 Task: Set the comment for AVI muxer to "bad framerate".
Action: Mouse moved to (101, 6)
Screenshot: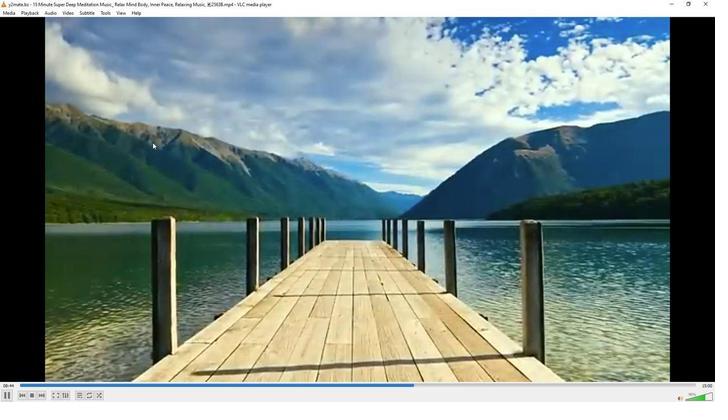 
Action: Mouse pressed left at (101, 6)
Screenshot: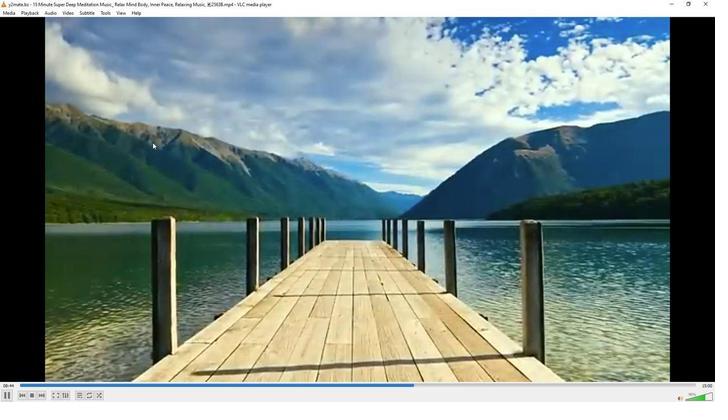 
Action: Mouse moved to (102, 10)
Screenshot: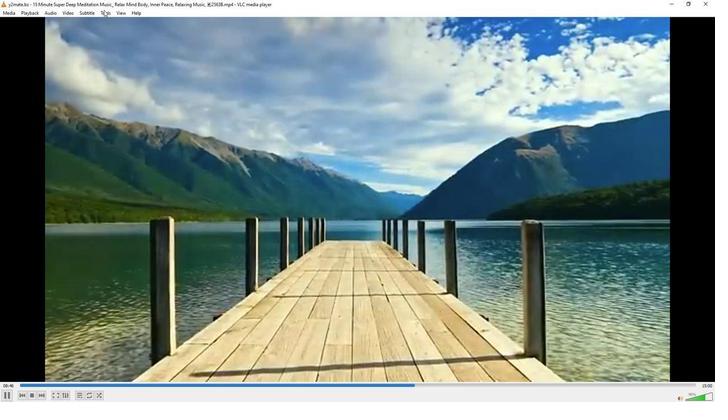 
Action: Mouse pressed left at (102, 10)
Screenshot: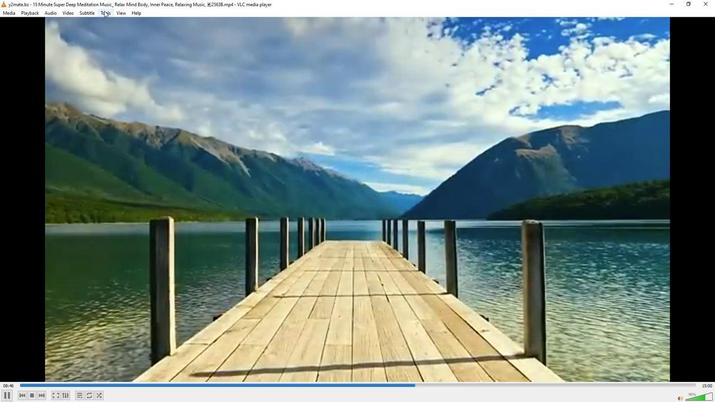 
Action: Mouse moved to (118, 101)
Screenshot: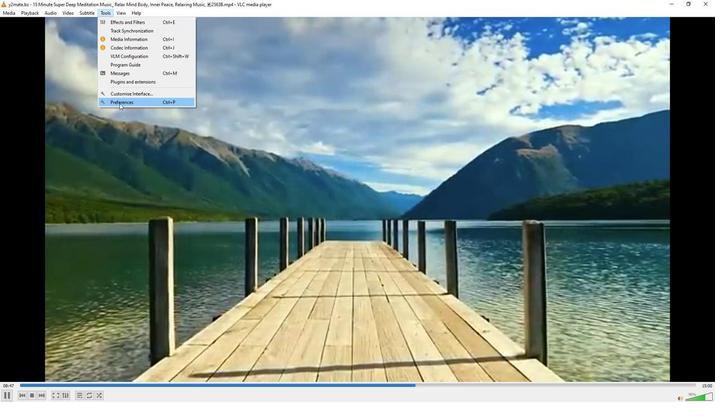 
Action: Mouse pressed left at (118, 101)
Screenshot: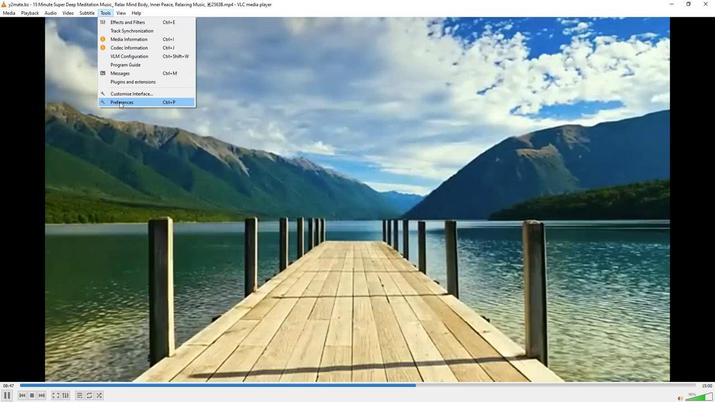 
Action: Mouse moved to (236, 327)
Screenshot: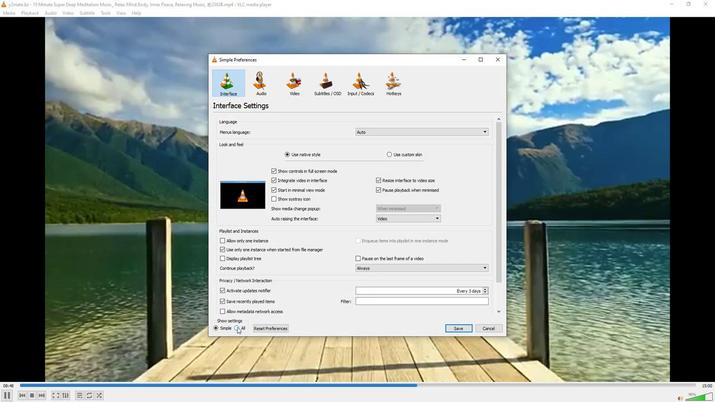
Action: Mouse pressed left at (236, 327)
Screenshot: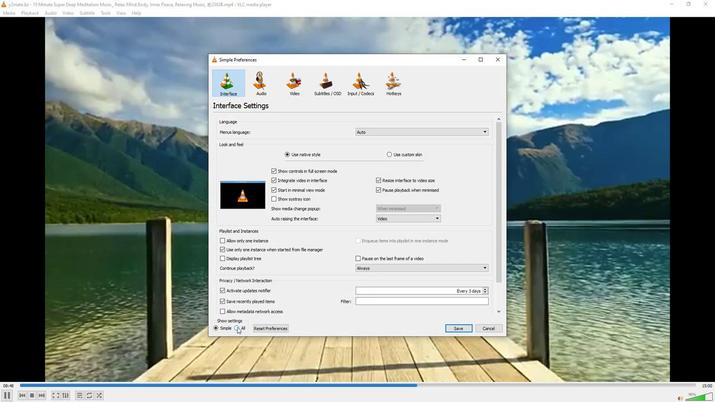 
Action: Mouse moved to (236, 268)
Screenshot: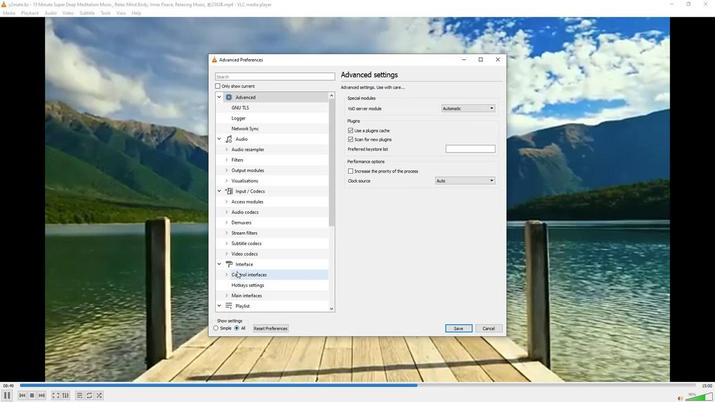 
Action: Mouse scrolled (236, 268) with delta (0, 0)
Screenshot: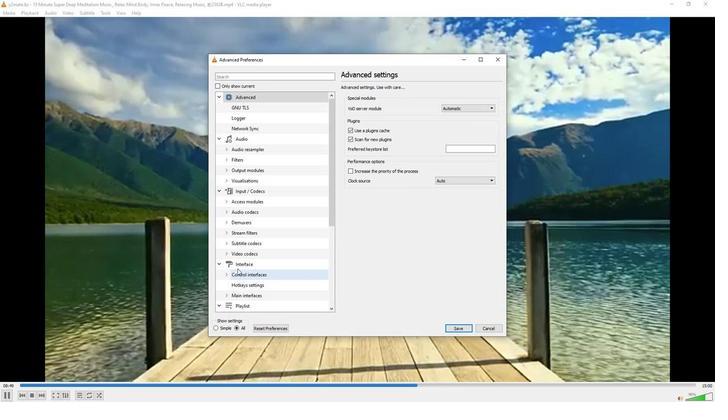 
Action: Mouse scrolled (236, 268) with delta (0, 0)
Screenshot: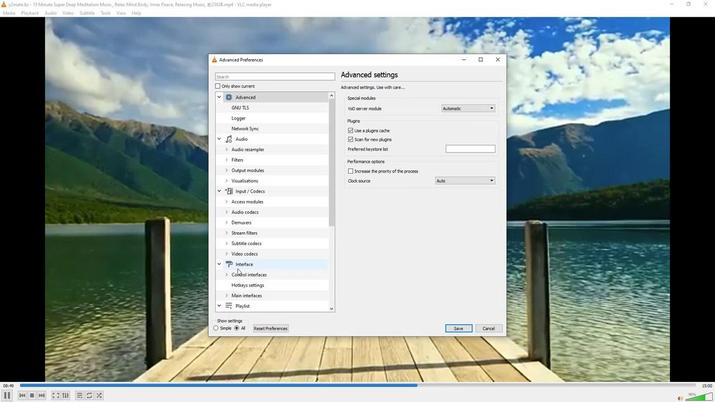 
Action: Mouse moved to (236, 268)
Screenshot: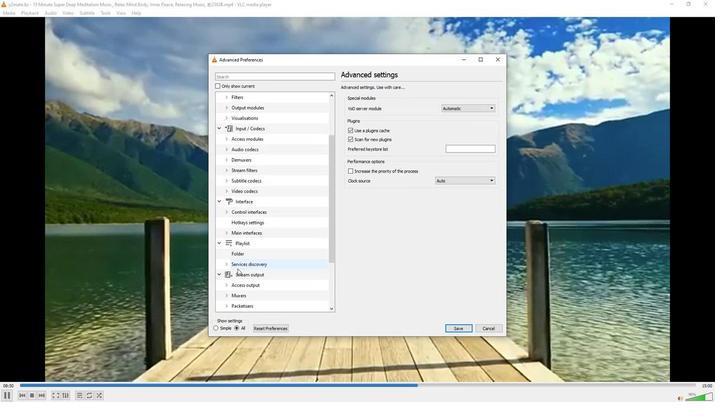 
Action: Mouse scrolled (236, 268) with delta (0, 0)
Screenshot: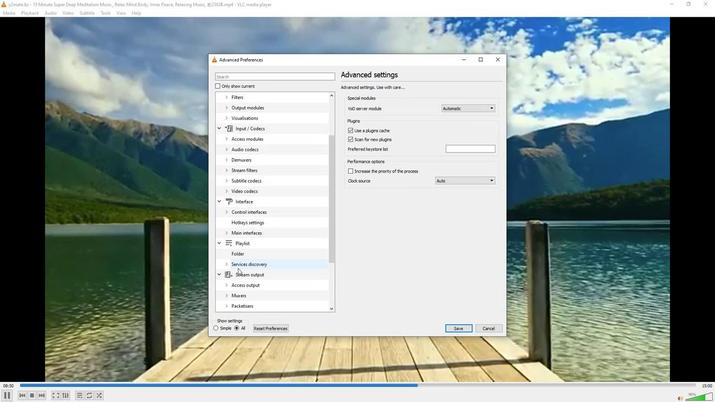 
Action: Mouse moved to (226, 265)
Screenshot: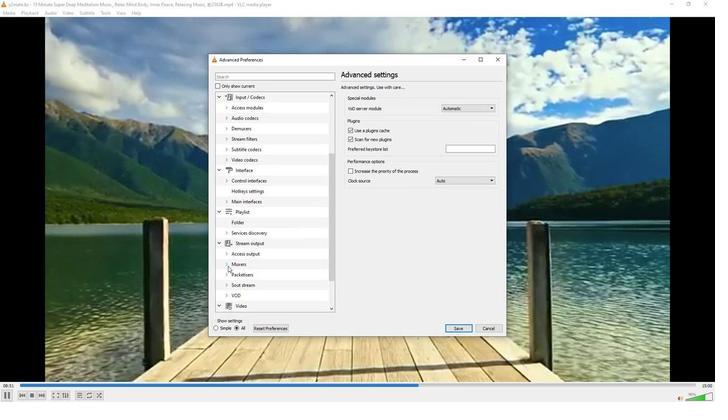 
Action: Mouse pressed left at (226, 265)
Screenshot: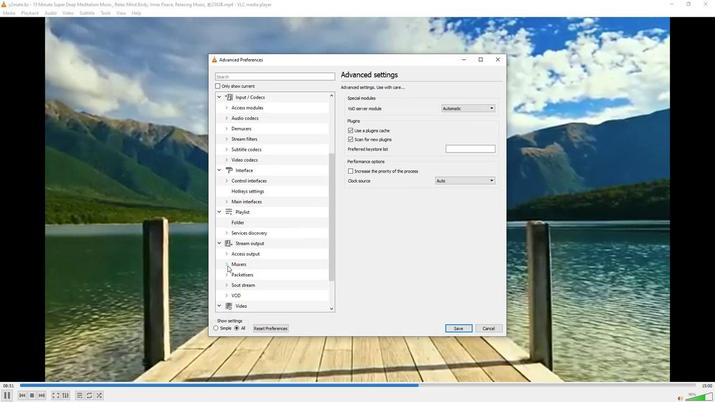 
Action: Mouse moved to (231, 267)
Screenshot: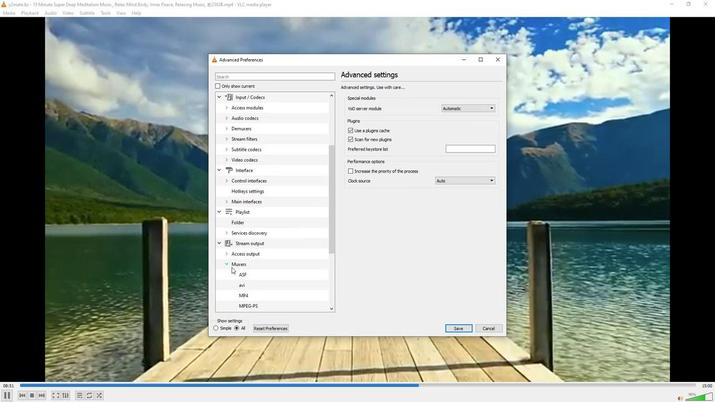 
Action: Mouse scrolled (231, 267) with delta (0, 0)
Screenshot: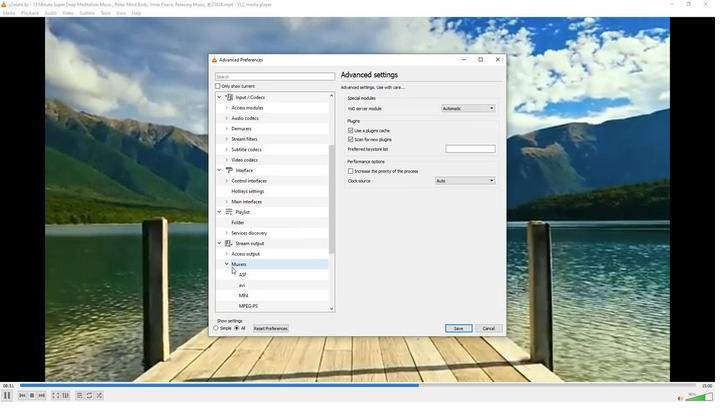 
Action: Mouse moved to (248, 251)
Screenshot: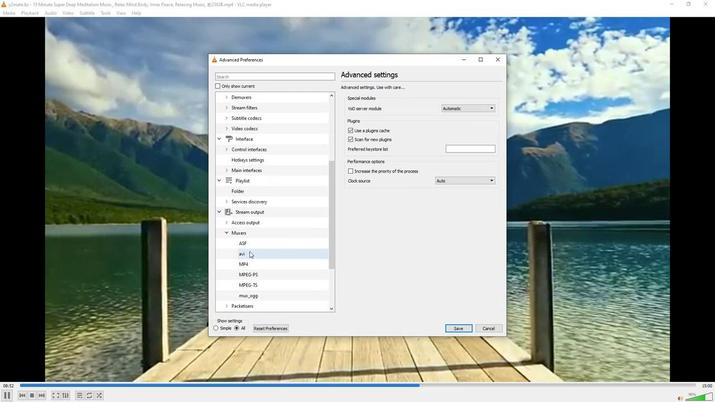 
Action: Mouse pressed left at (248, 251)
Screenshot: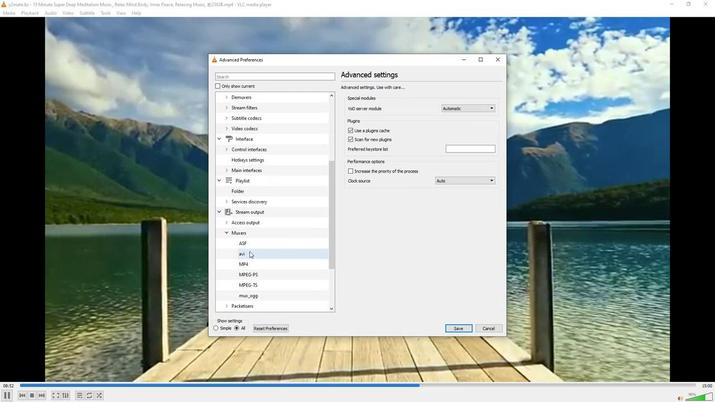 
Action: Mouse moved to (458, 137)
Screenshot: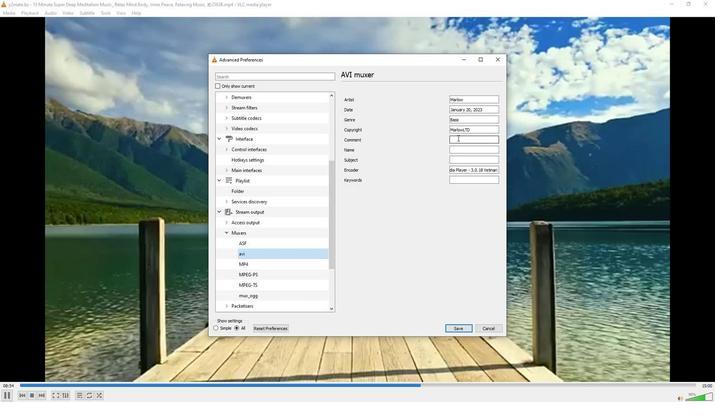 
Action: Mouse pressed left at (458, 137)
Screenshot: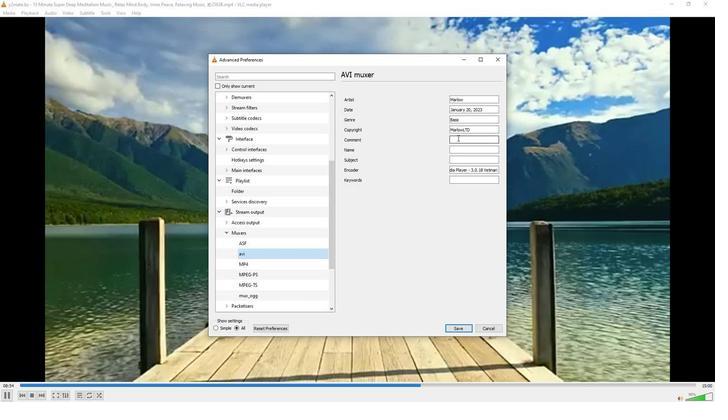
Action: Key pressed bad<Key.space>framerate
Screenshot: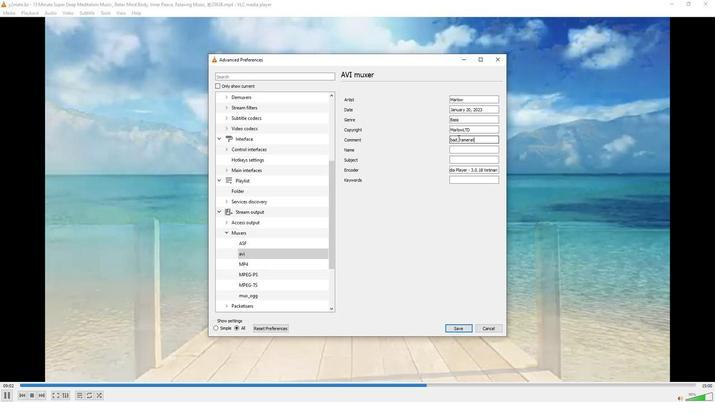 
